 Task: Check the percentage active listings of smart home in the last 3 years.
Action: Mouse moved to (879, 195)
Screenshot: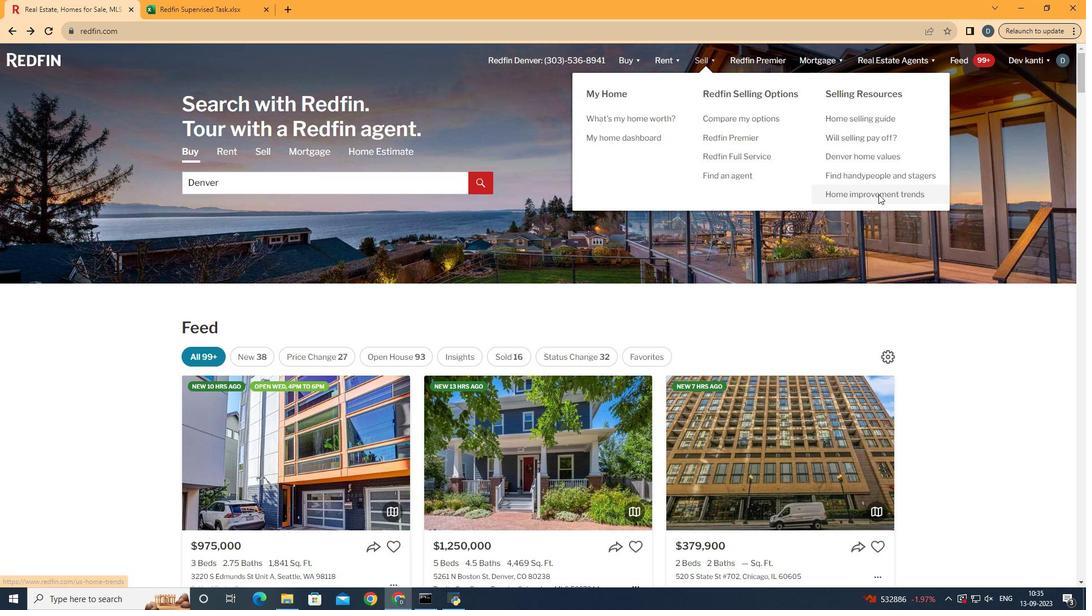 
Action: Mouse pressed left at (879, 195)
Screenshot: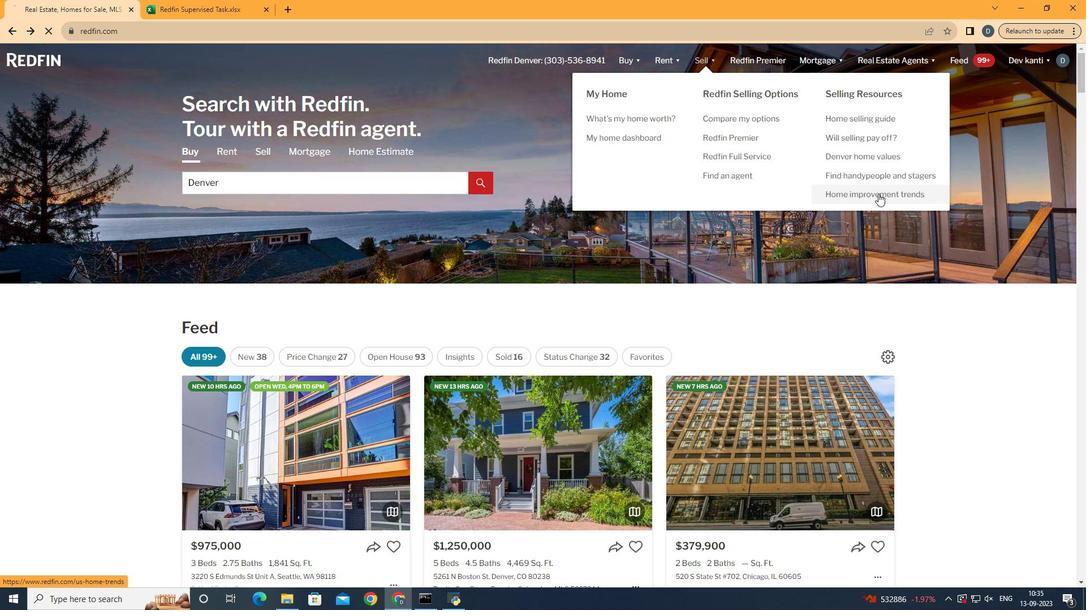 
Action: Mouse moved to (264, 216)
Screenshot: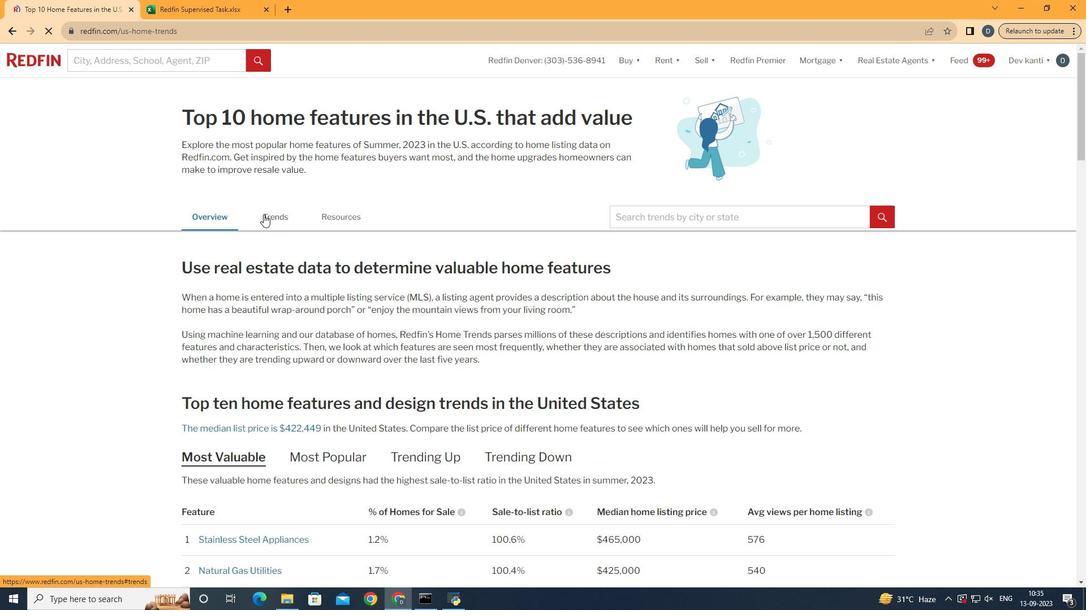 
Action: Mouse pressed left at (264, 216)
Screenshot: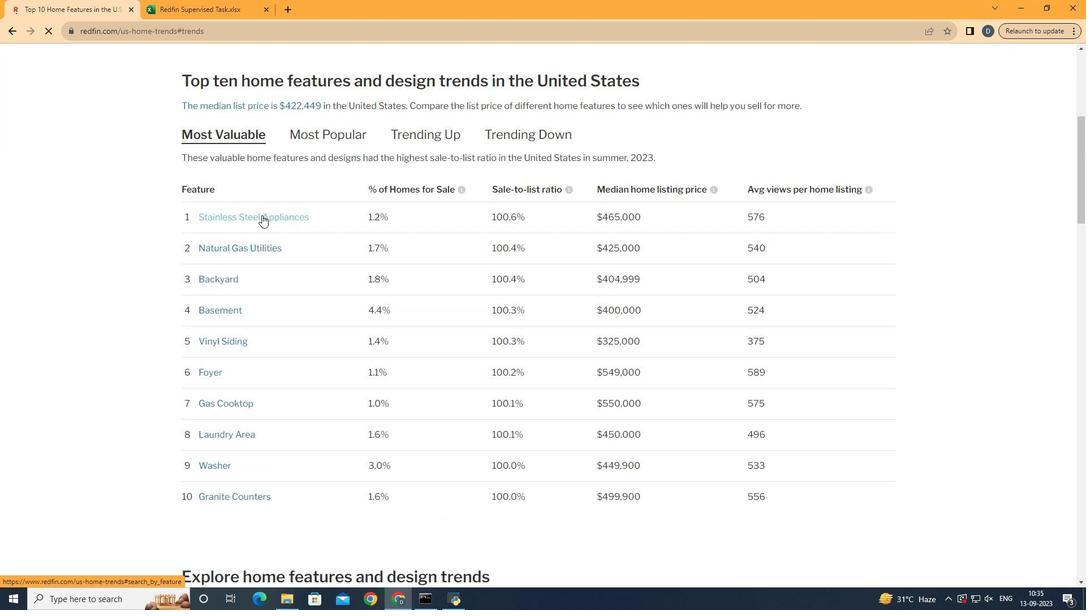 
Action: Mouse moved to (436, 325)
Screenshot: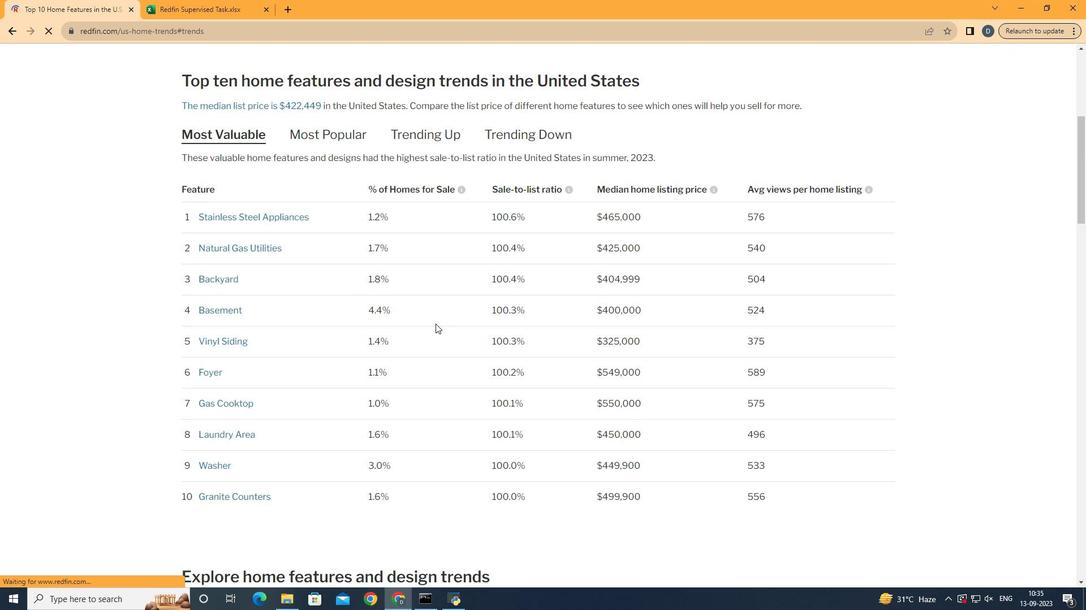 
Action: Mouse scrolled (436, 324) with delta (0, 0)
Screenshot: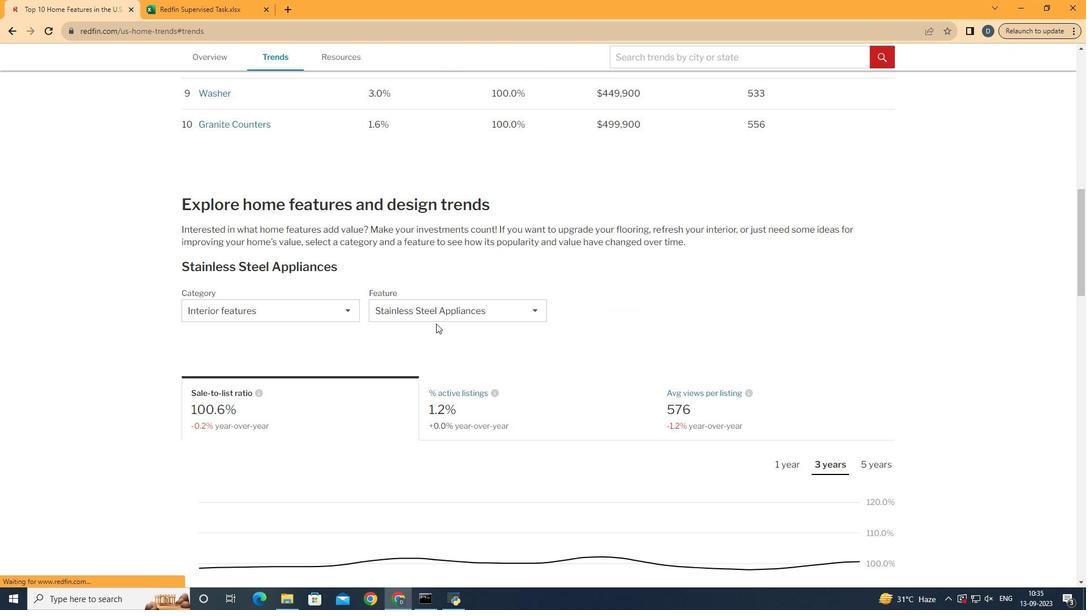
Action: Mouse scrolled (436, 324) with delta (0, 0)
Screenshot: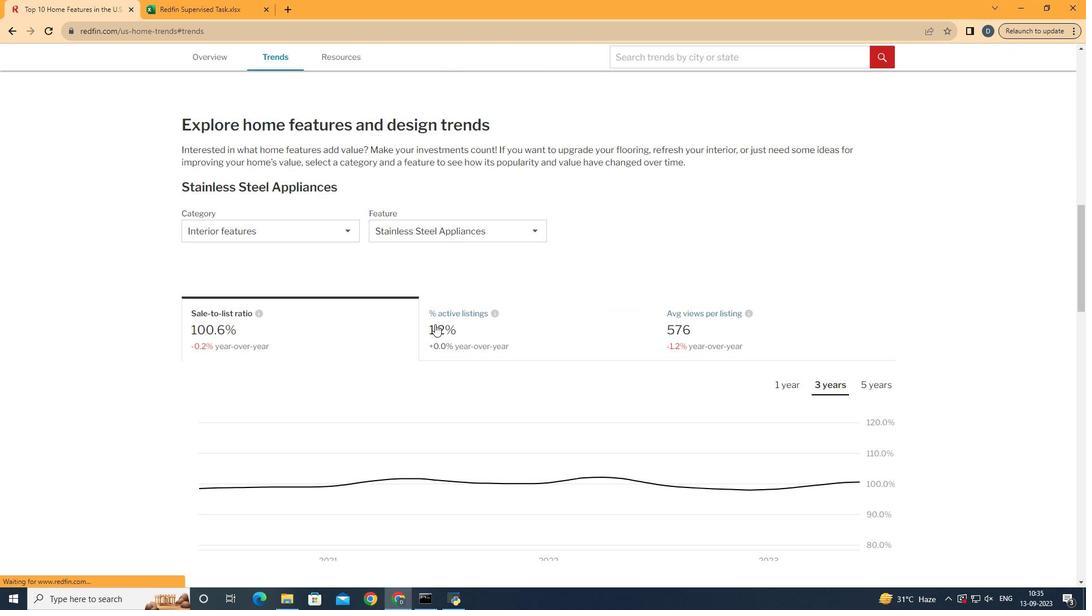 
Action: Mouse scrolled (436, 324) with delta (0, 0)
Screenshot: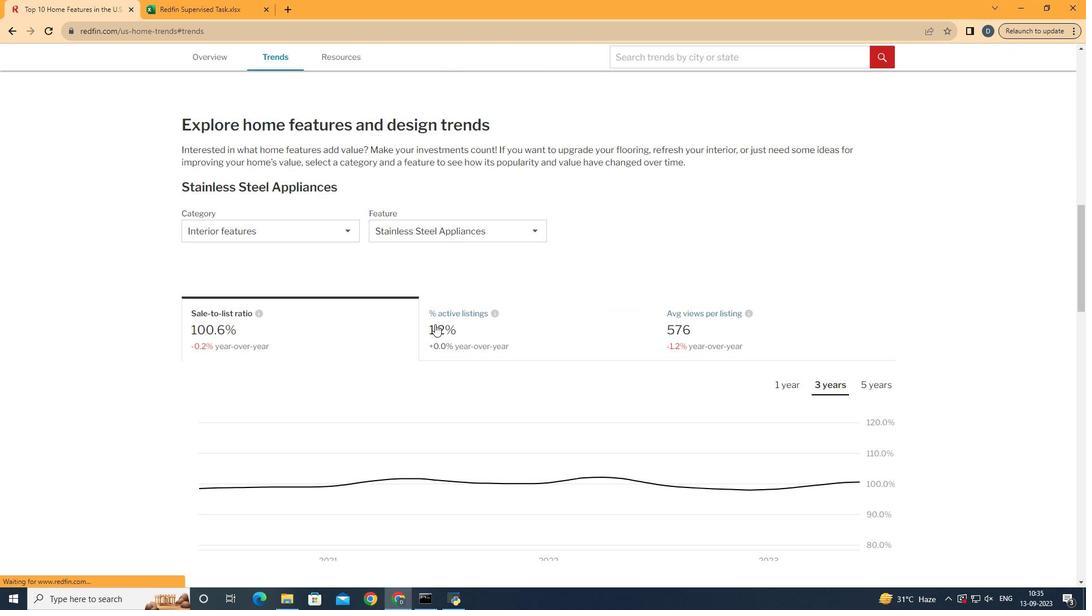
Action: Mouse scrolled (436, 324) with delta (0, 0)
Screenshot: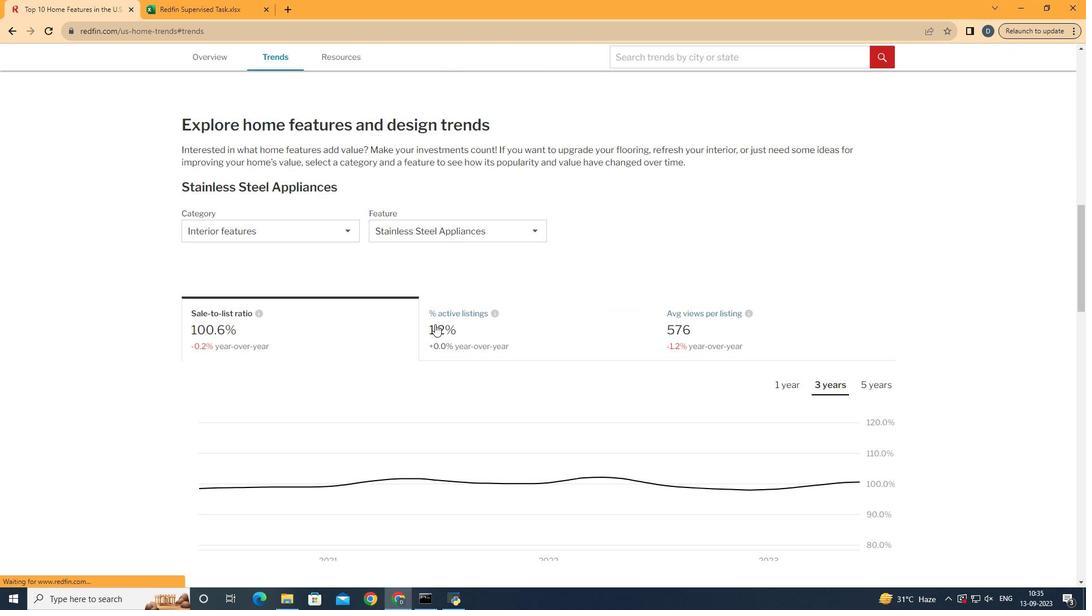 
Action: Mouse scrolled (436, 324) with delta (0, 0)
Screenshot: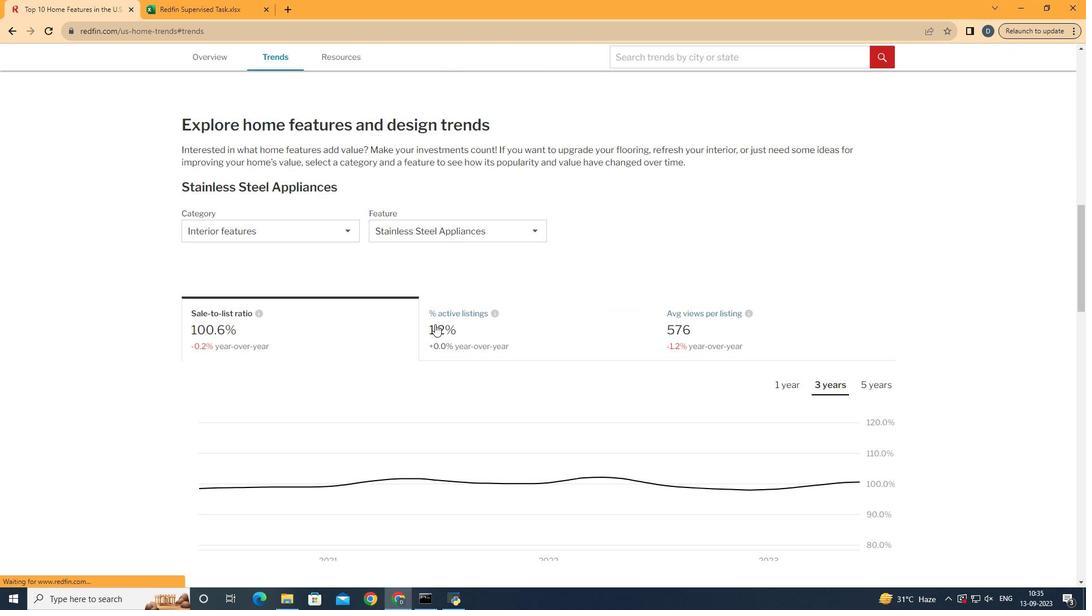 
Action: Mouse scrolled (436, 324) with delta (0, 0)
Screenshot: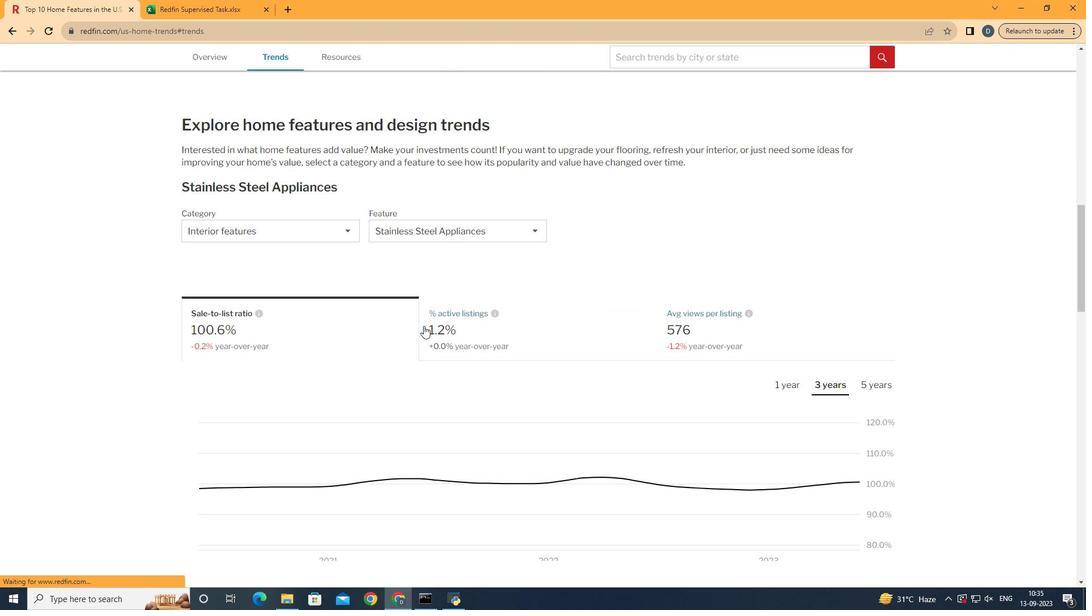 
Action: Mouse scrolled (436, 324) with delta (0, 0)
Screenshot: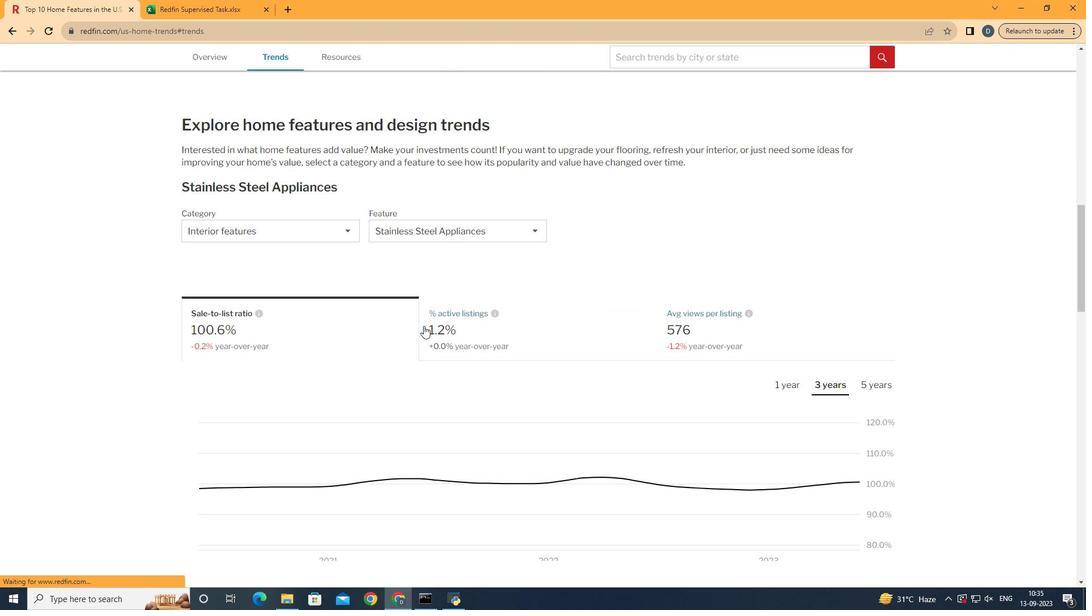 
Action: Mouse moved to (437, 325)
Screenshot: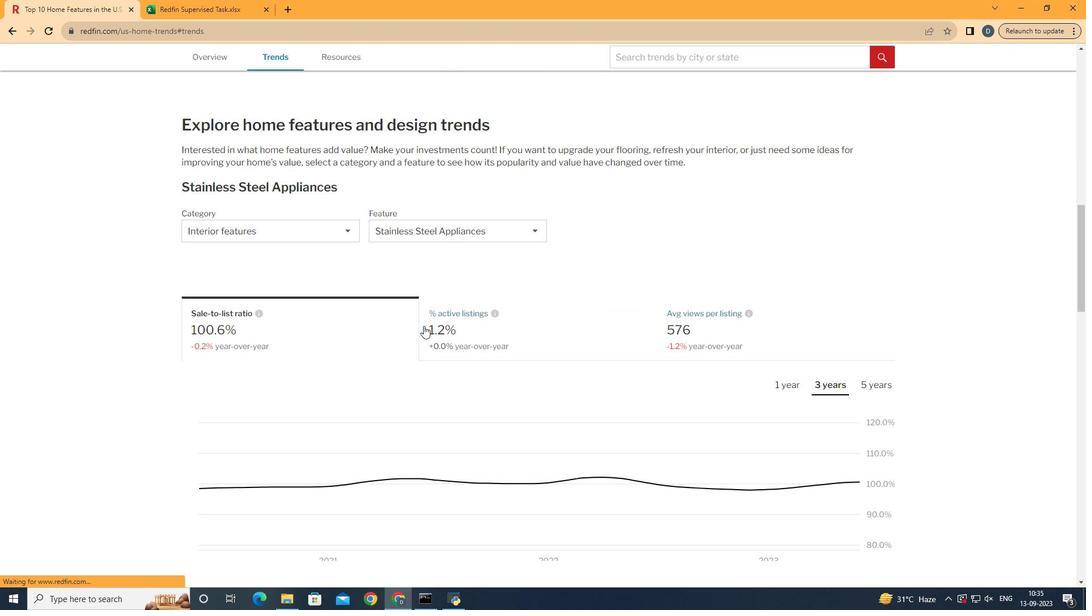 
Action: Mouse scrolled (437, 324) with delta (0, 0)
Screenshot: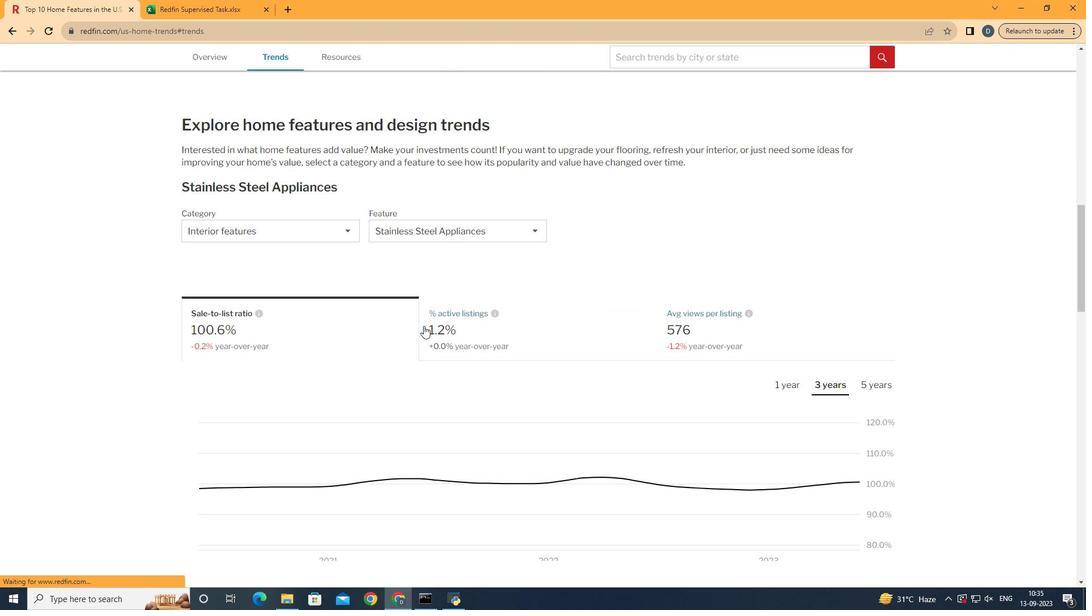 
Action: Mouse moved to (337, 238)
Screenshot: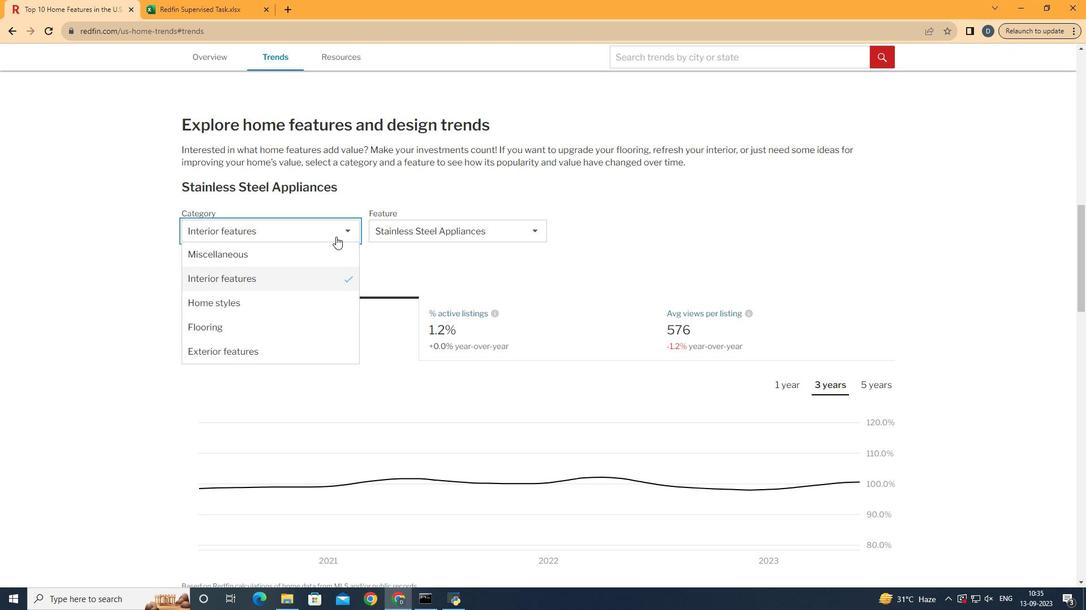 
Action: Mouse pressed left at (337, 238)
Screenshot: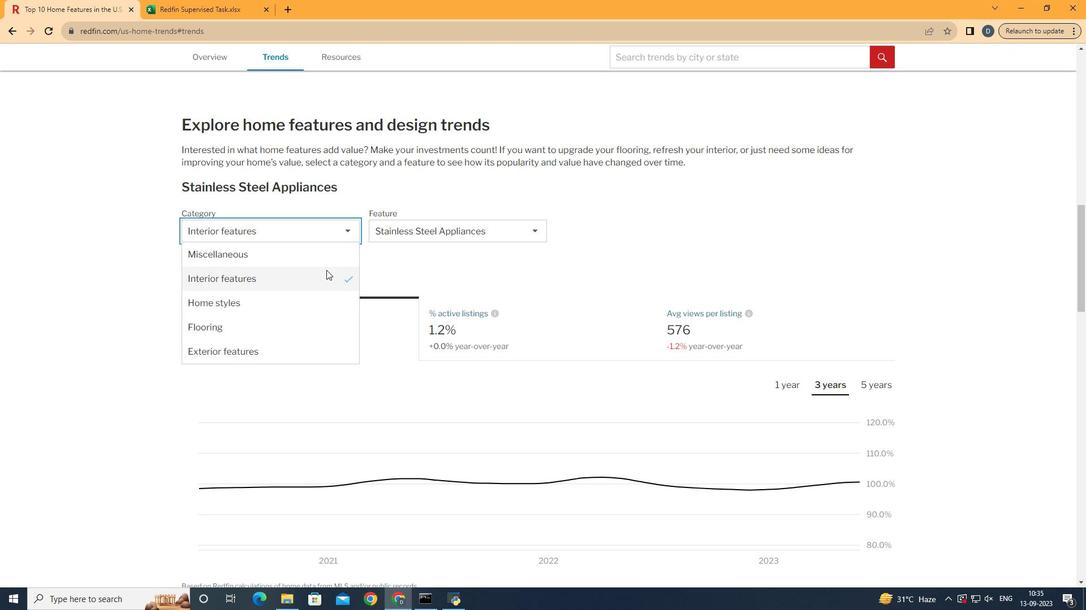 
Action: Mouse moved to (324, 282)
Screenshot: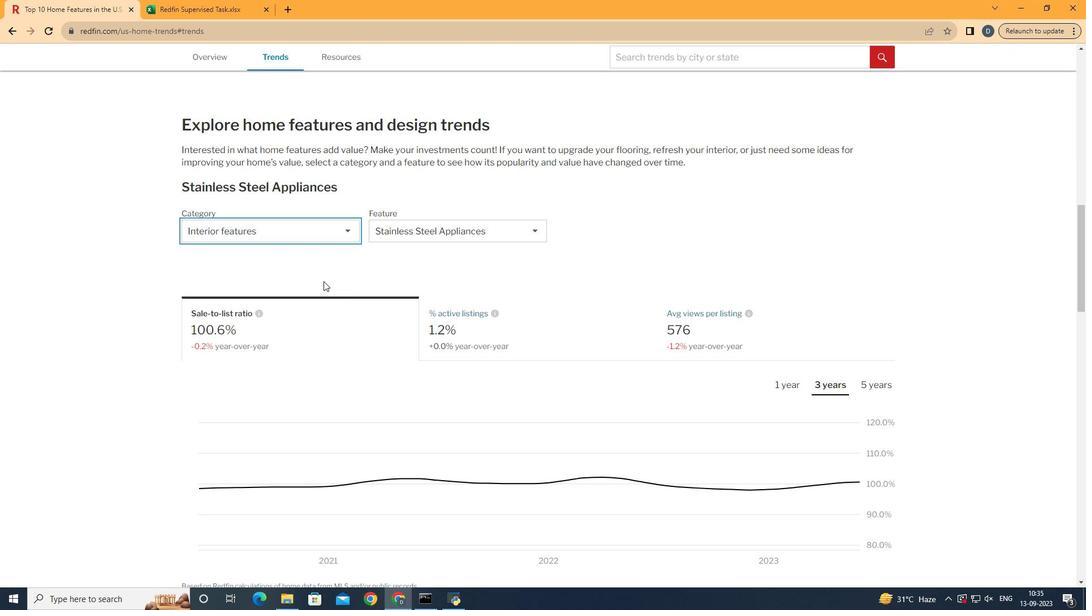 
Action: Mouse pressed left at (324, 282)
Screenshot: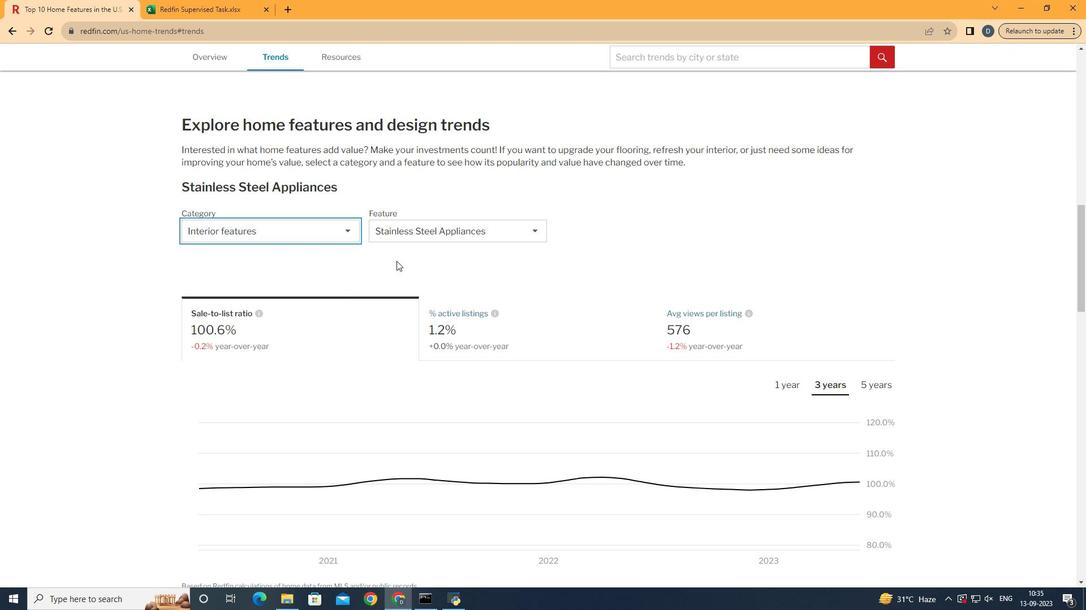 
Action: Mouse moved to (491, 238)
Screenshot: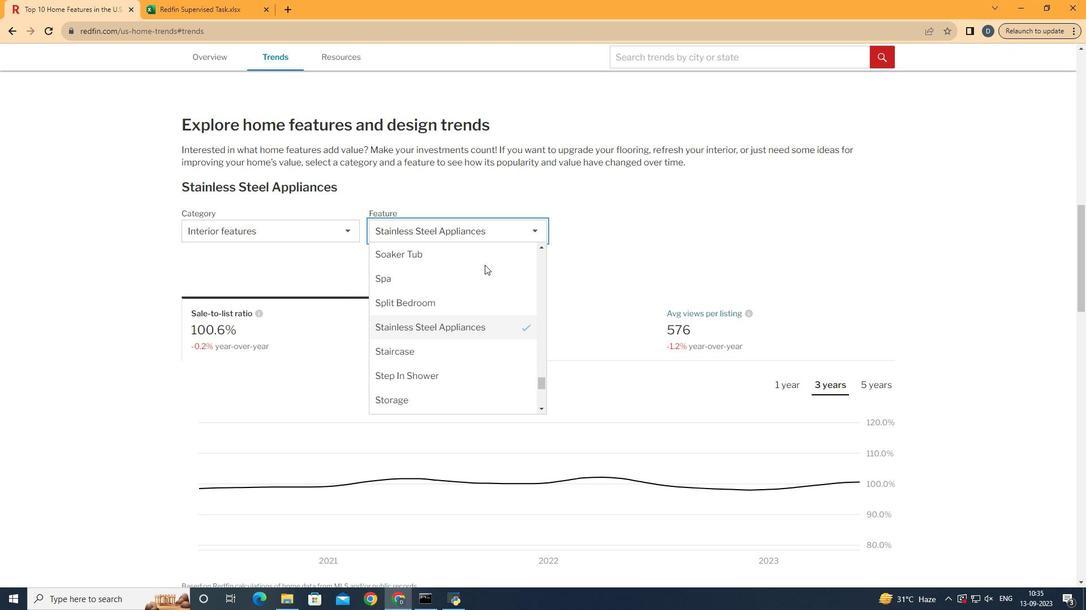 
Action: Mouse pressed left at (491, 238)
Screenshot: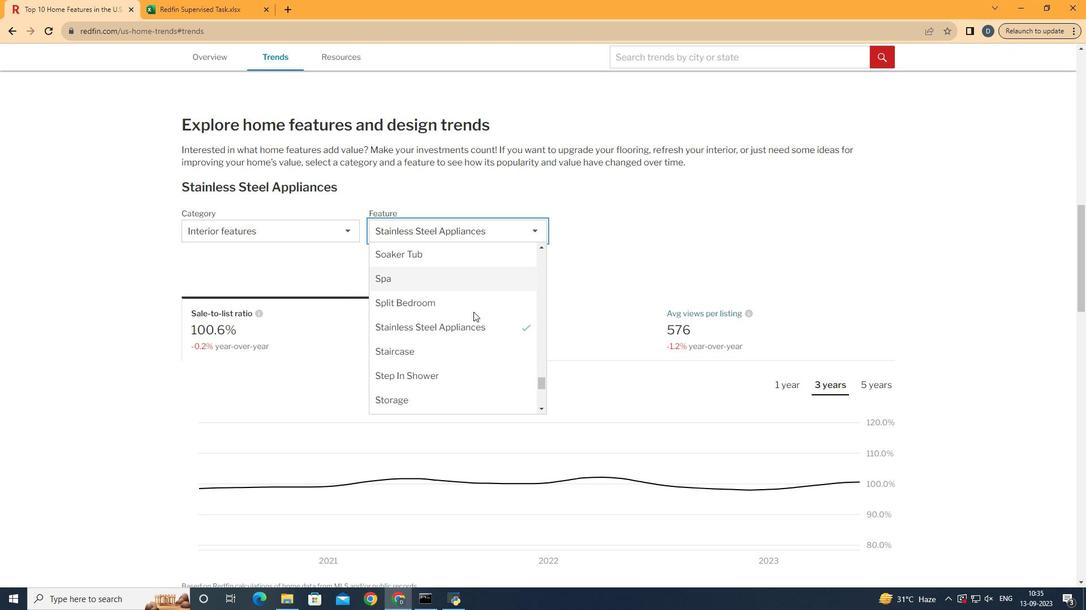 
Action: Mouse moved to (464, 341)
Screenshot: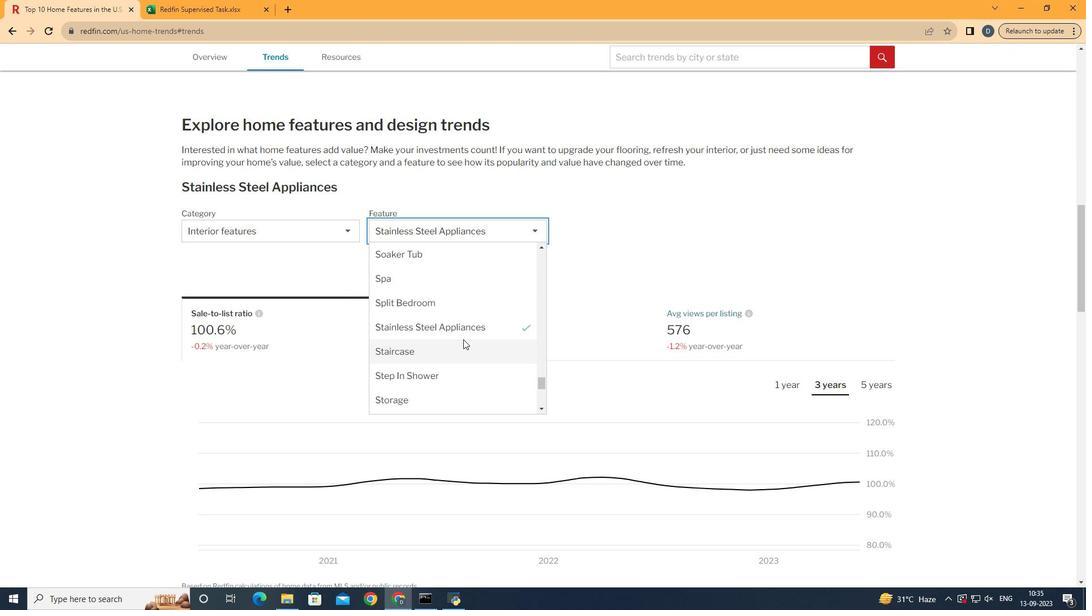 
Action: Mouse scrolled (464, 341) with delta (0, 0)
Screenshot: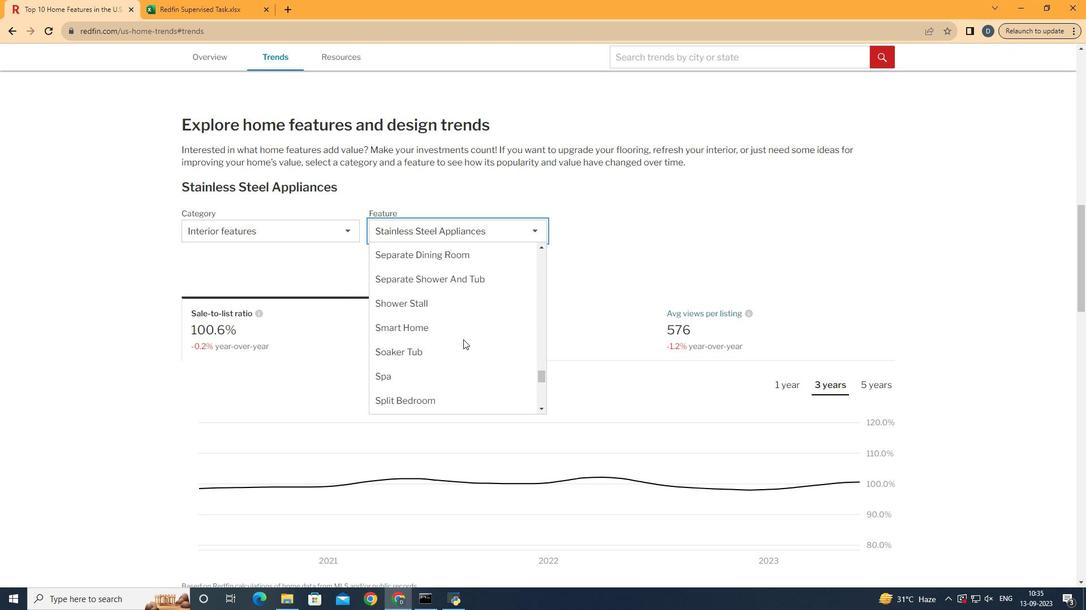 
Action: Mouse scrolled (464, 341) with delta (0, 0)
Screenshot: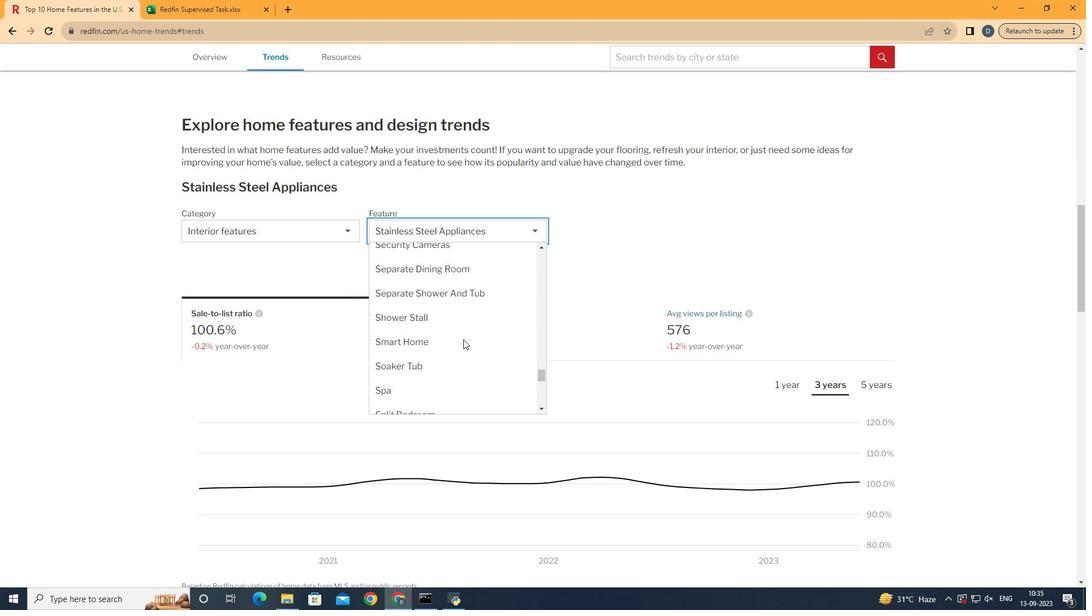 
Action: Mouse moved to (473, 339)
Screenshot: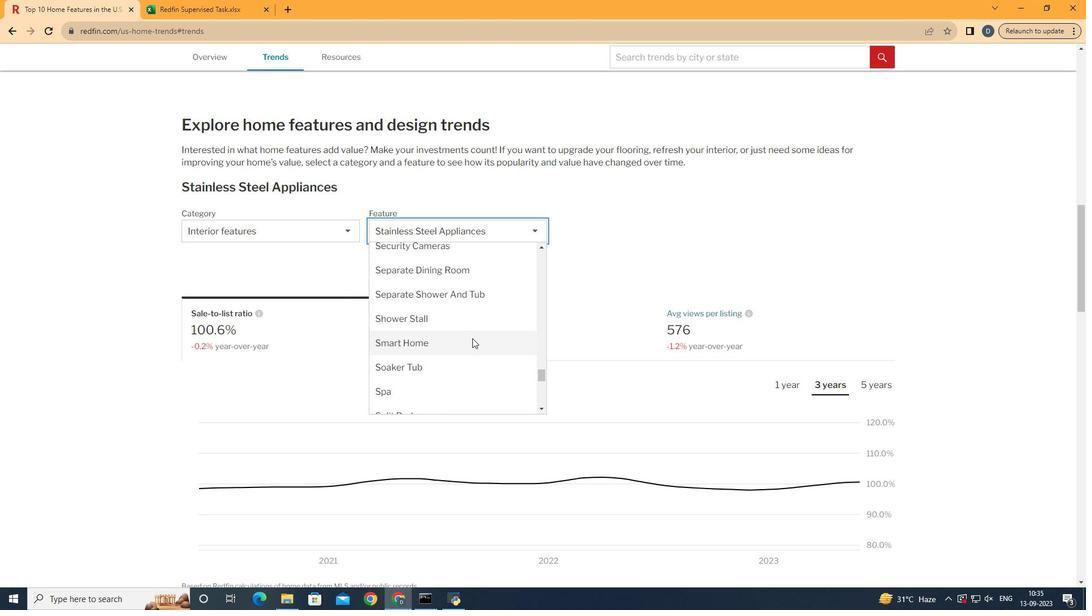 
Action: Mouse pressed left at (473, 339)
Screenshot: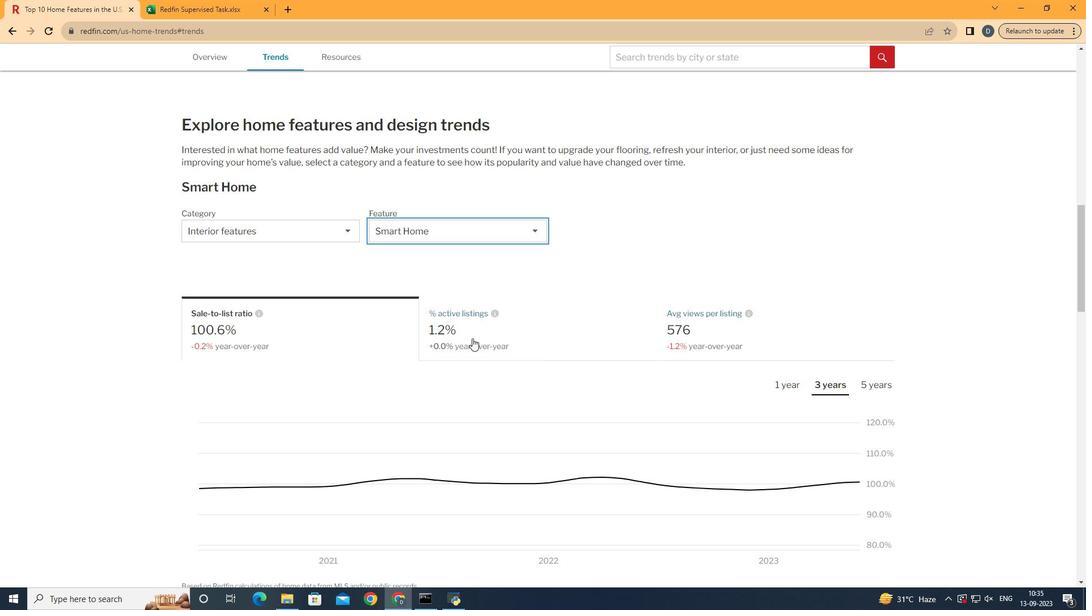 
Action: Mouse moved to (596, 267)
Screenshot: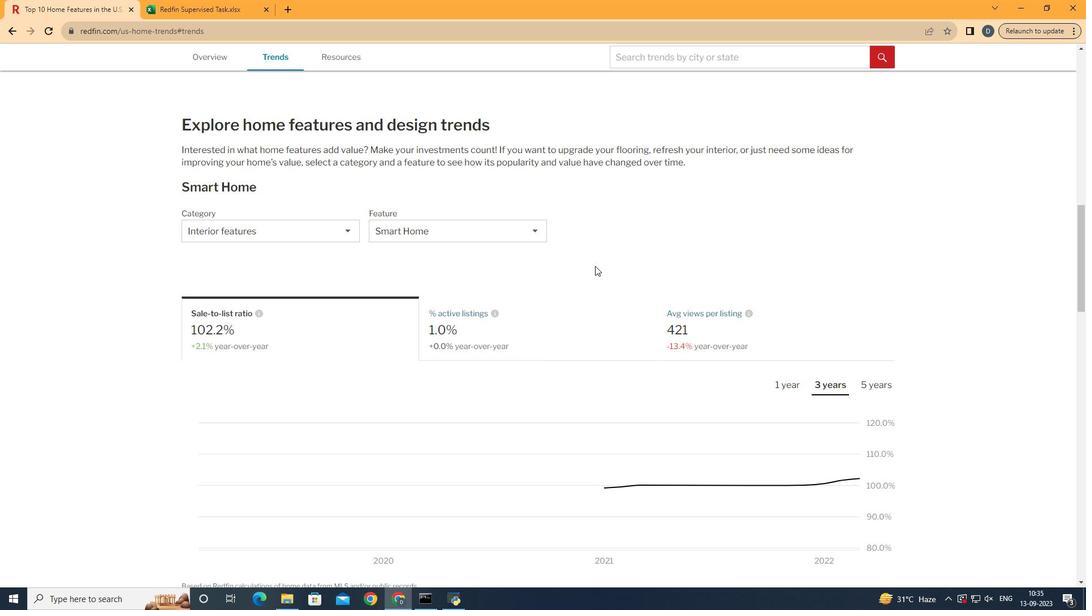 
Action: Mouse pressed left at (596, 267)
Screenshot: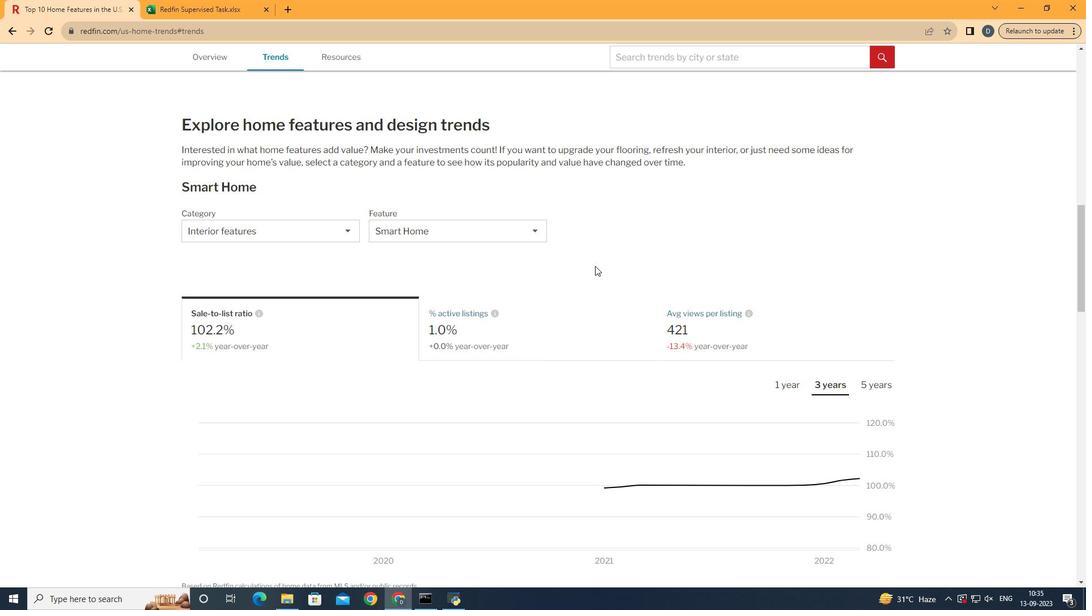 
Action: Mouse scrolled (596, 266) with delta (0, 0)
Screenshot: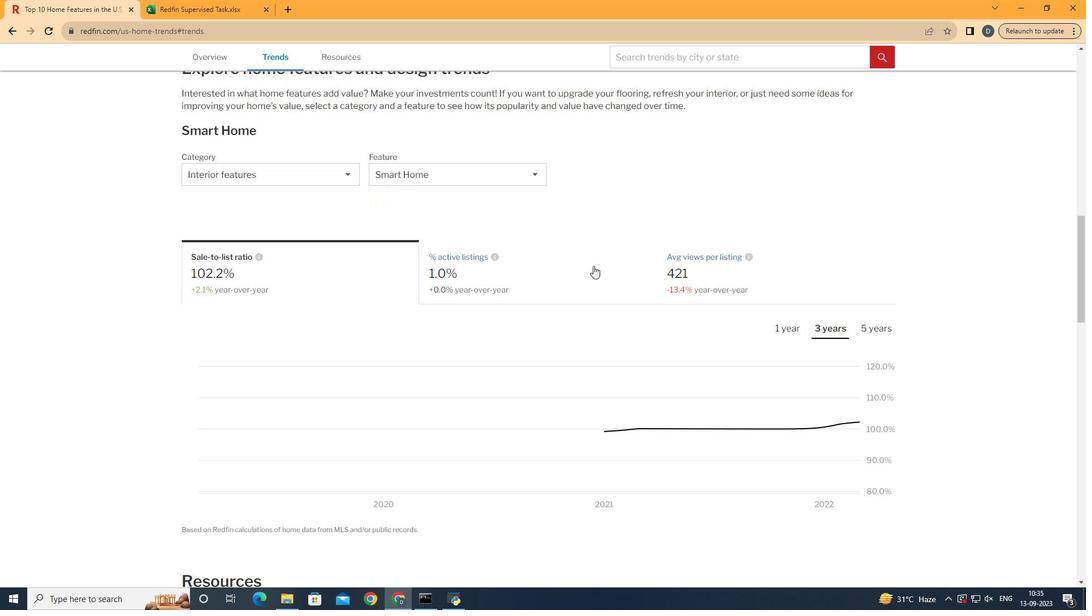 
Action: Mouse moved to (547, 282)
Screenshot: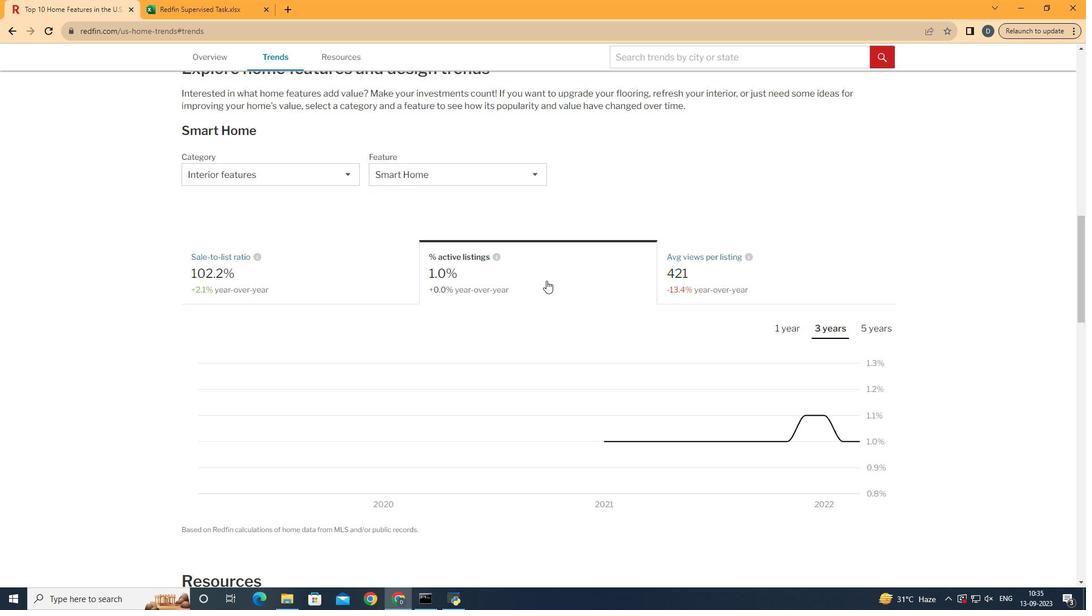 
Action: Mouse pressed left at (547, 282)
Screenshot: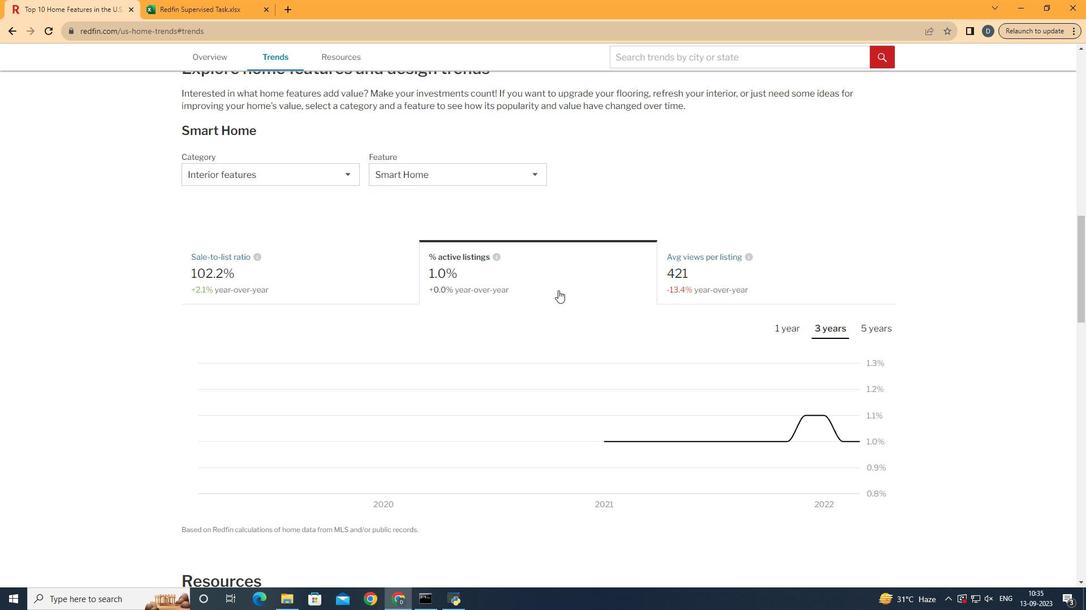 
Action: Mouse moved to (821, 333)
Screenshot: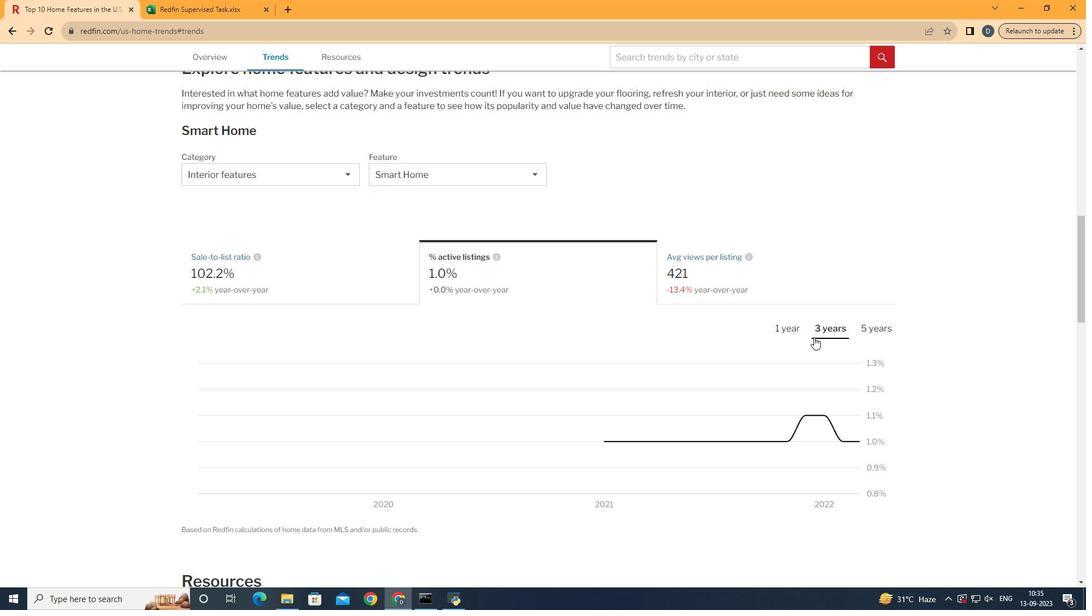 
Action: Mouse pressed left at (821, 333)
Screenshot: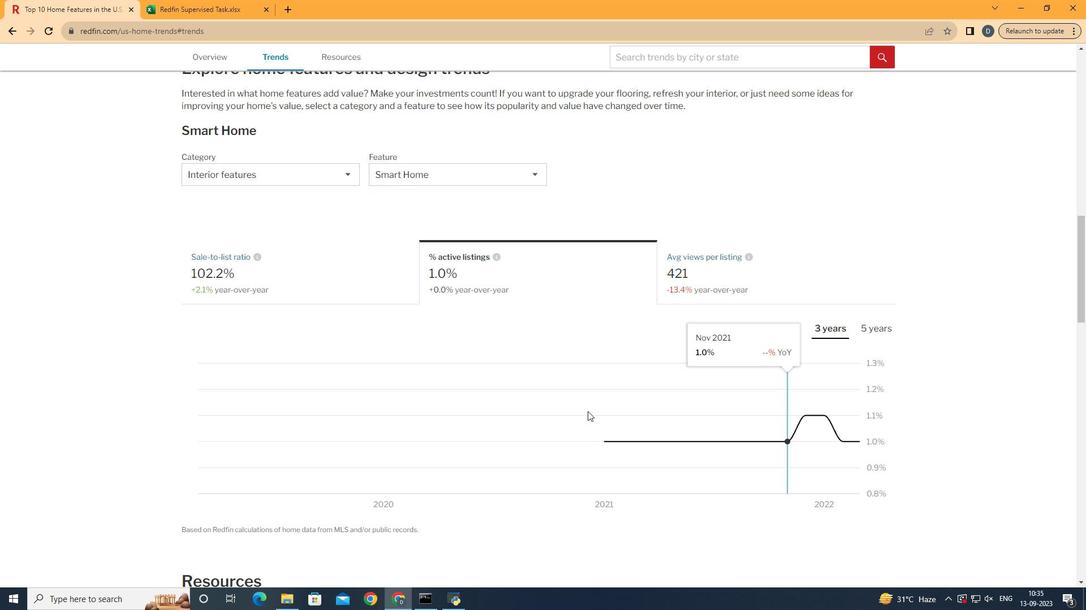 
Action: Mouse moved to (860, 429)
Screenshot: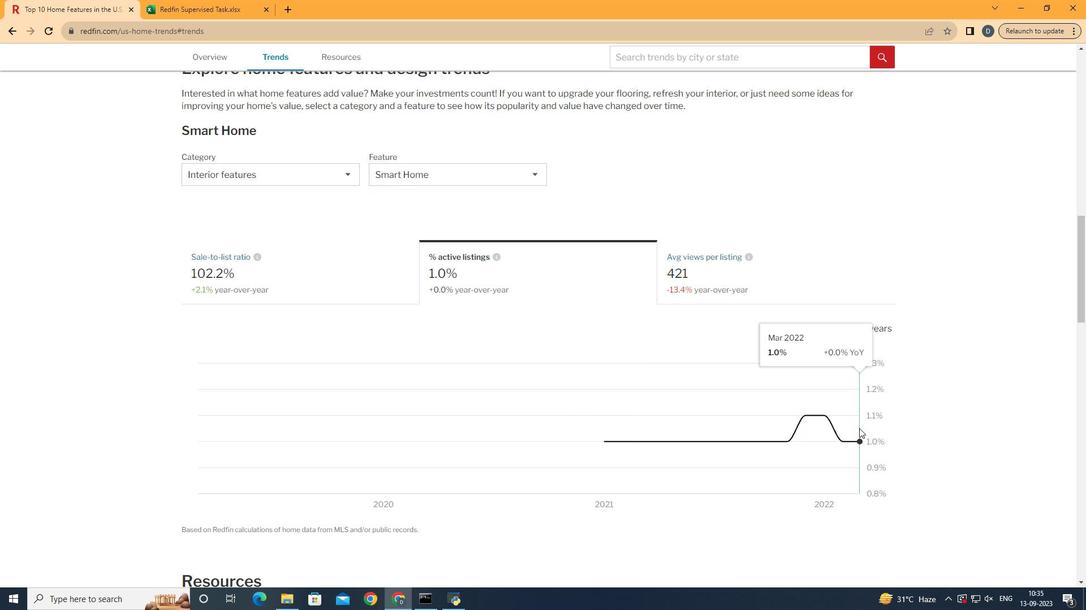 
